 Task: Add a dependency to the task Develop a new online tool for website optimization , the existing task  Upgrade and migrate company sales management to a cloud-based solution in the project AuraTech
Action: Mouse moved to (817, 256)
Screenshot: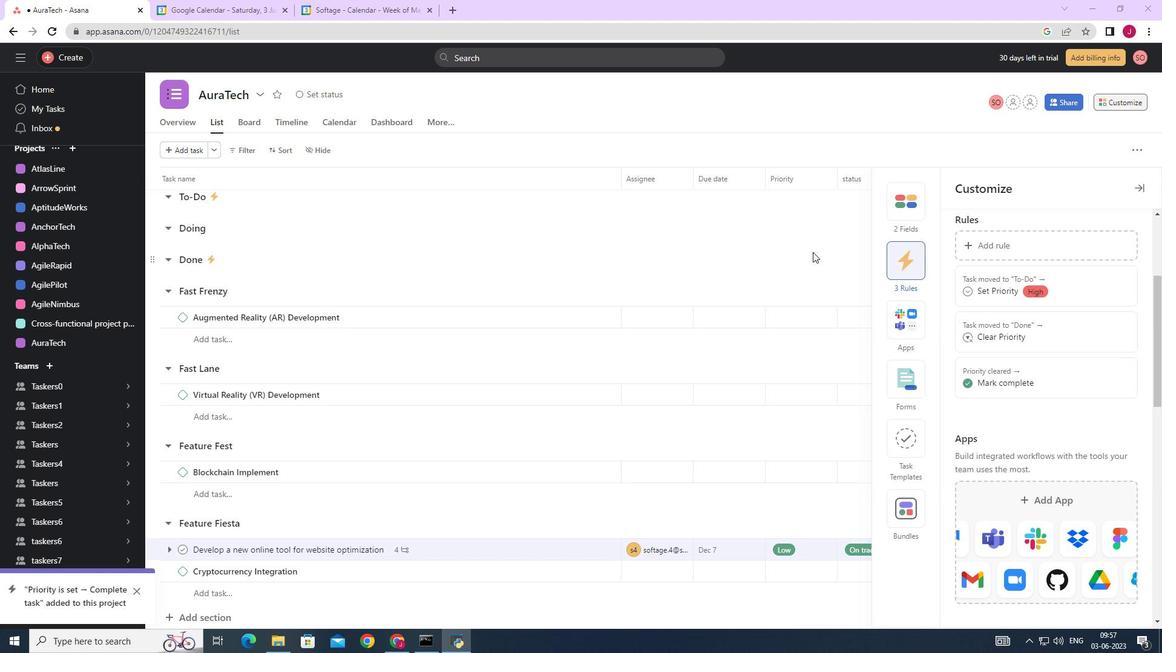 
Action: Mouse scrolled (817, 256) with delta (0, 0)
Screenshot: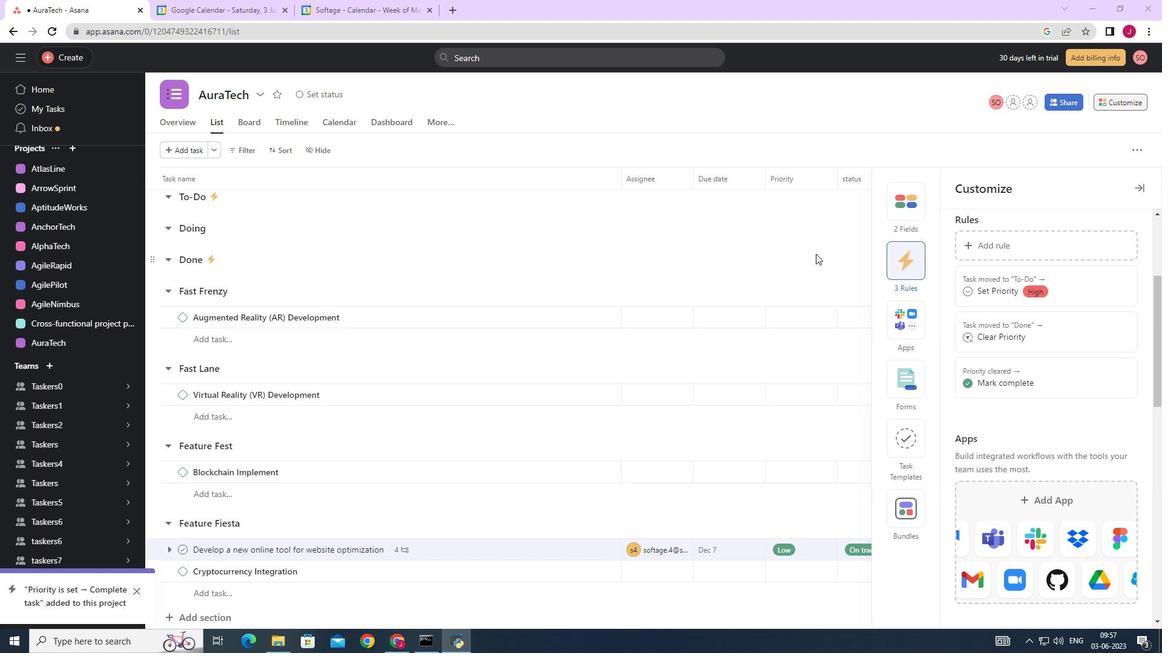 
Action: Mouse moved to (817, 256)
Screenshot: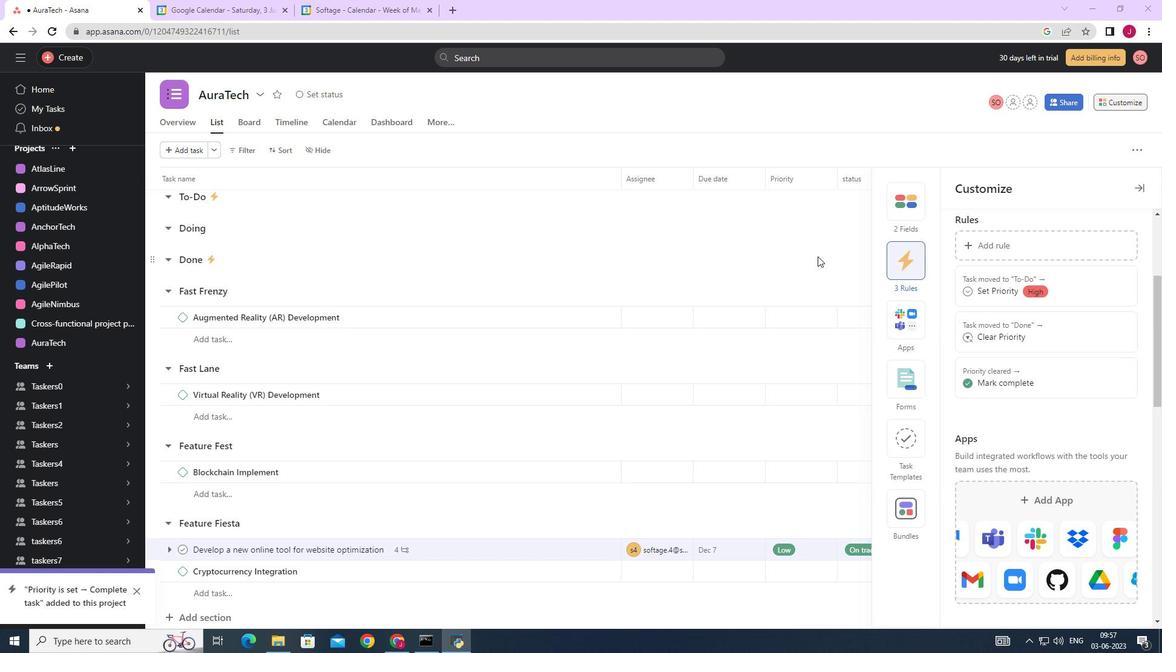 
Action: Mouse scrolled (817, 256) with delta (0, 0)
Screenshot: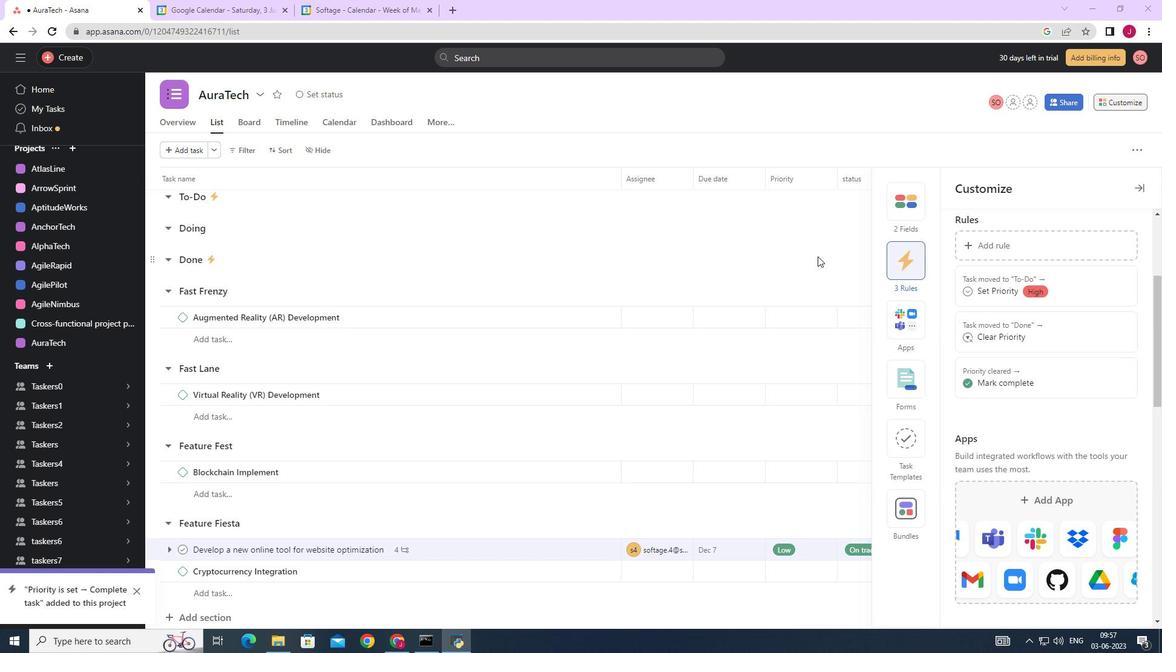
Action: Mouse moved to (1138, 191)
Screenshot: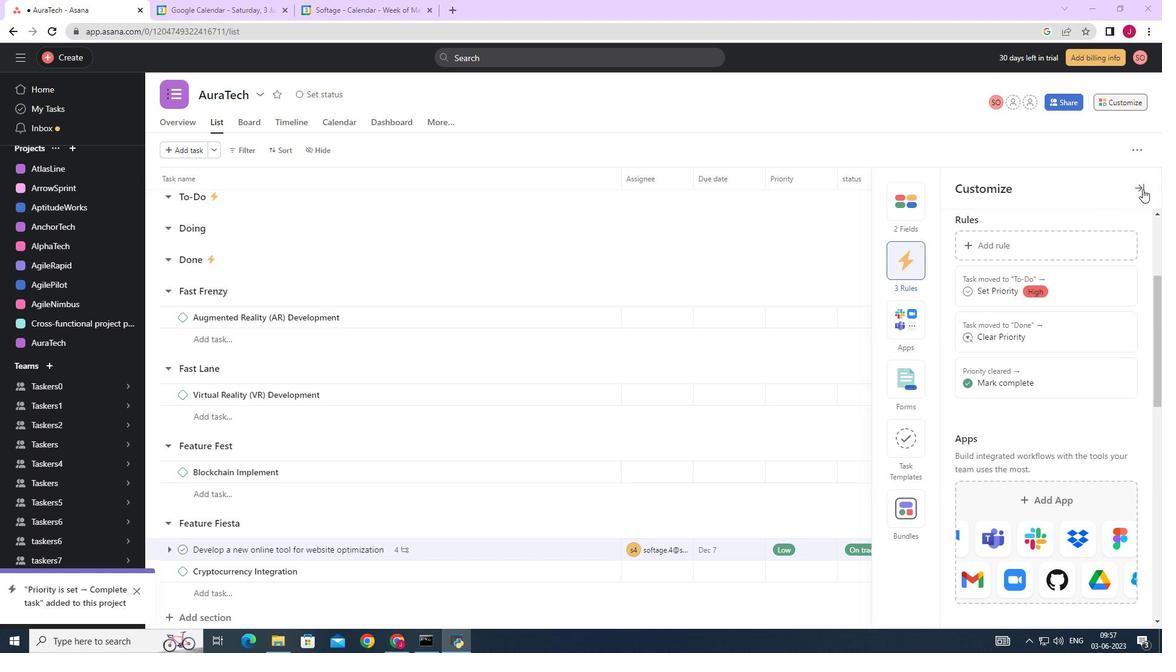 
Action: Mouse pressed left at (1138, 191)
Screenshot: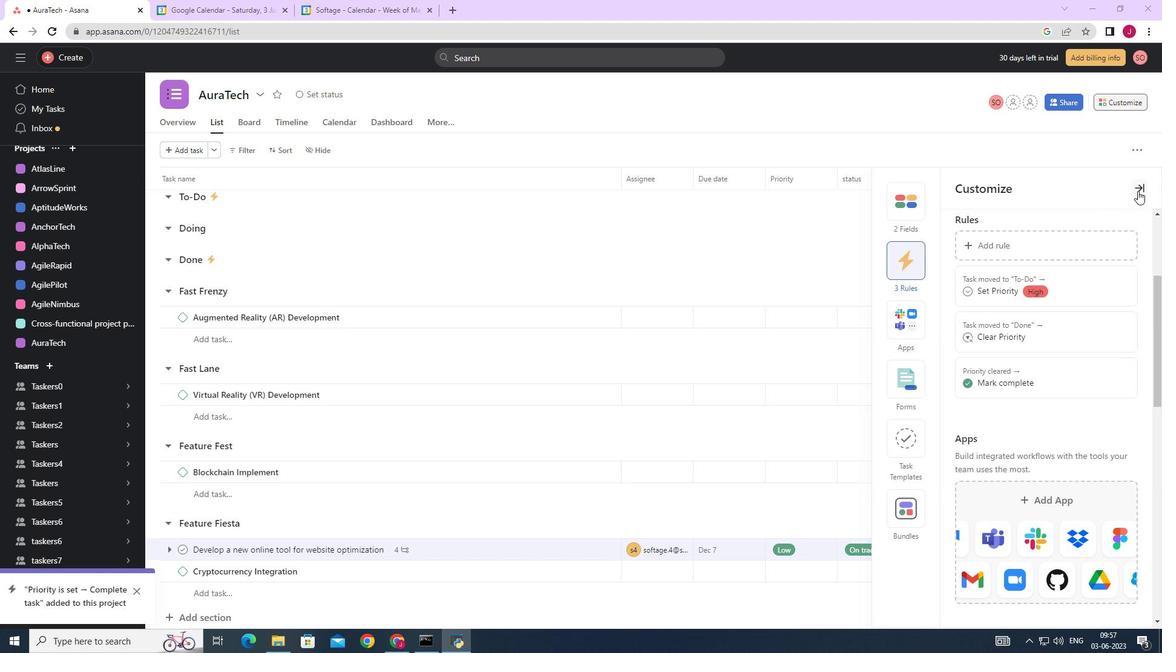 
Action: Mouse moved to (698, 345)
Screenshot: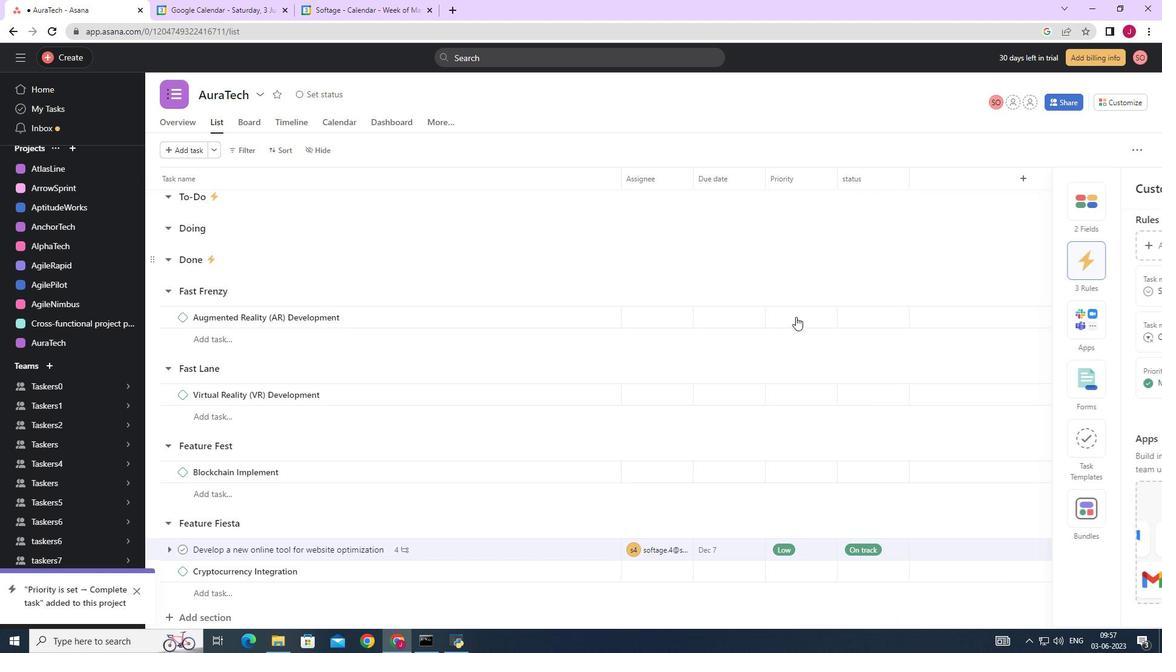 
Action: Mouse scrolled (708, 341) with delta (0, 0)
Screenshot: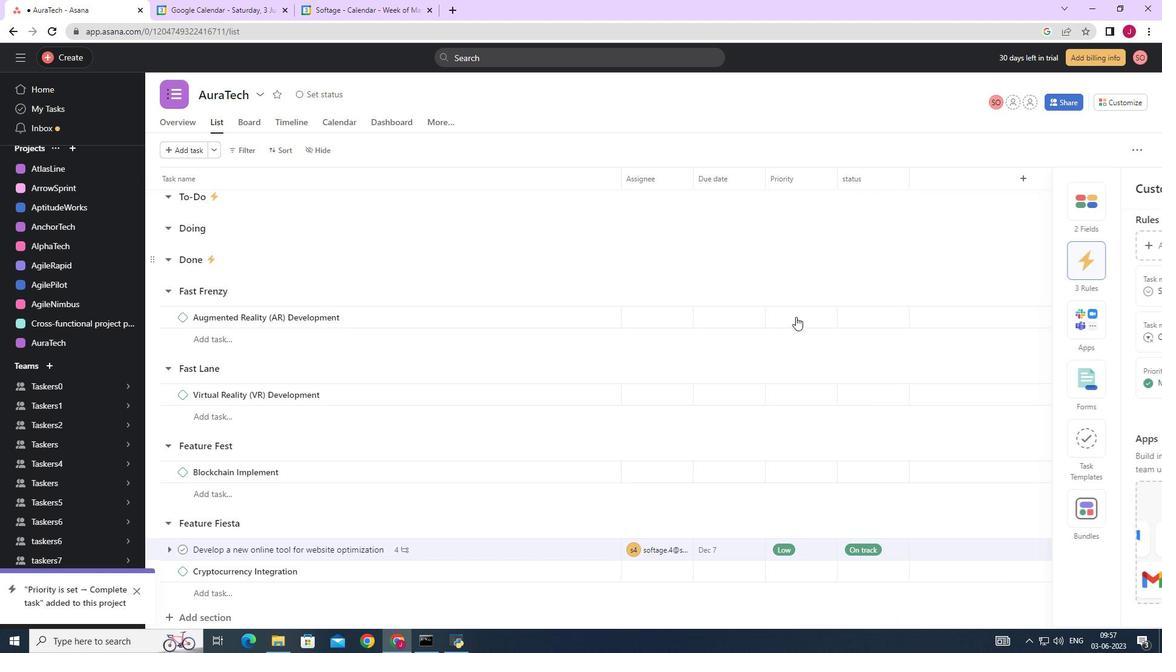 
Action: Mouse moved to (685, 348)
Screenshot: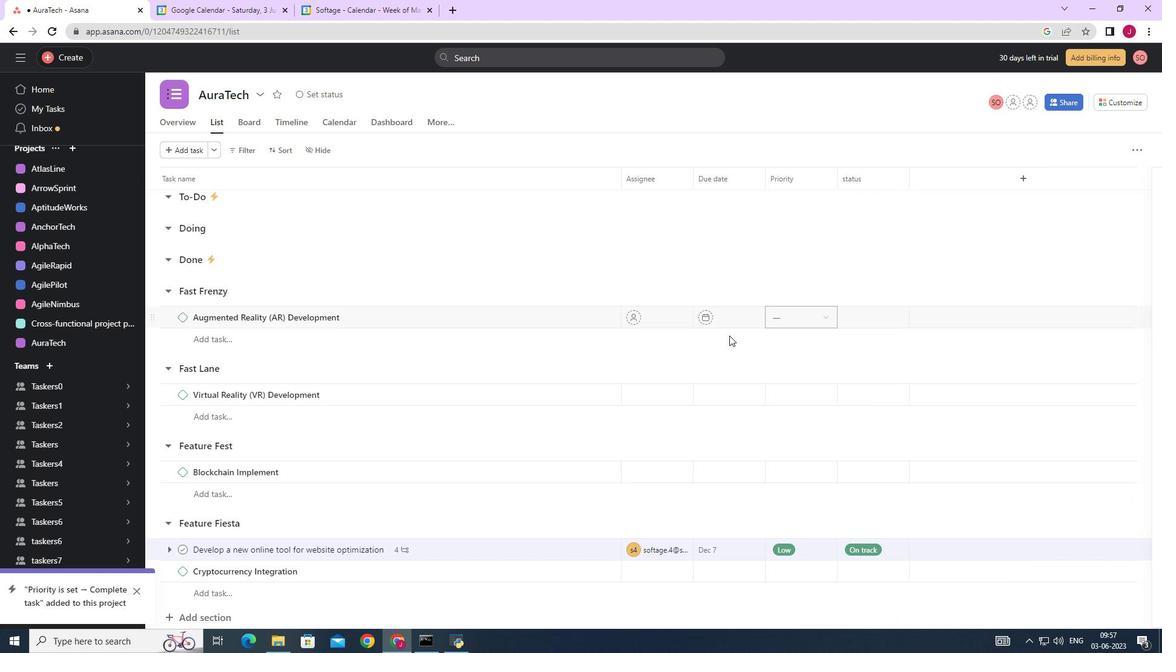 
Action: Mouse scrolled (692, 347) with delta (0, 0)
Screenshot: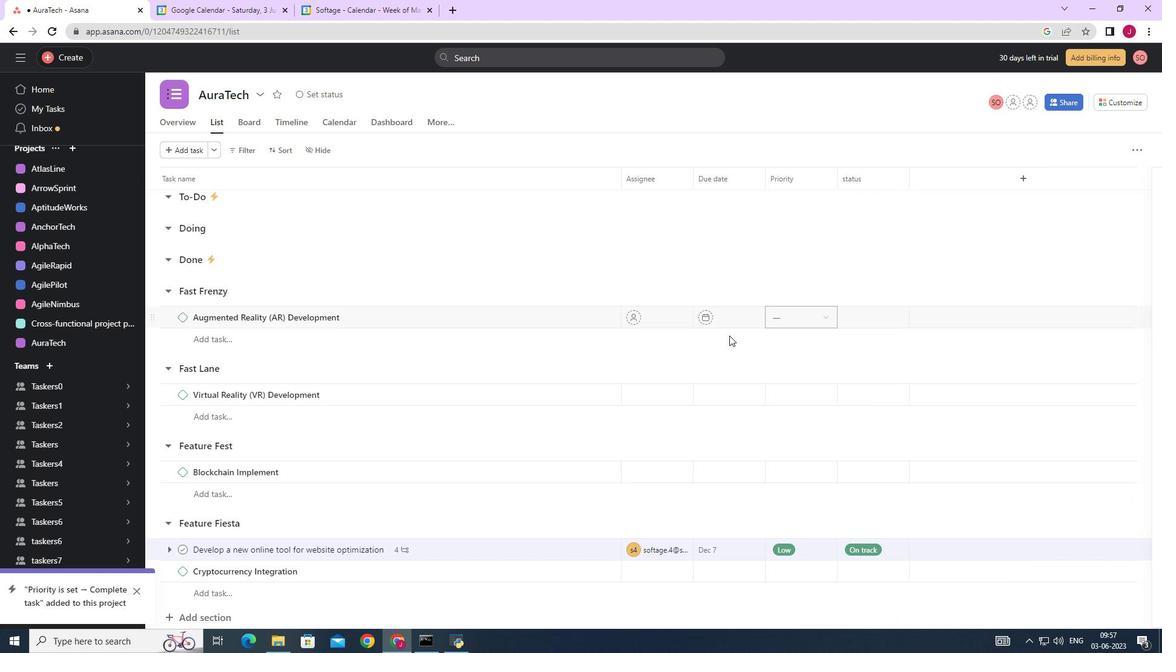 
Action: Mouse moved to (682, 349)
Screenshot: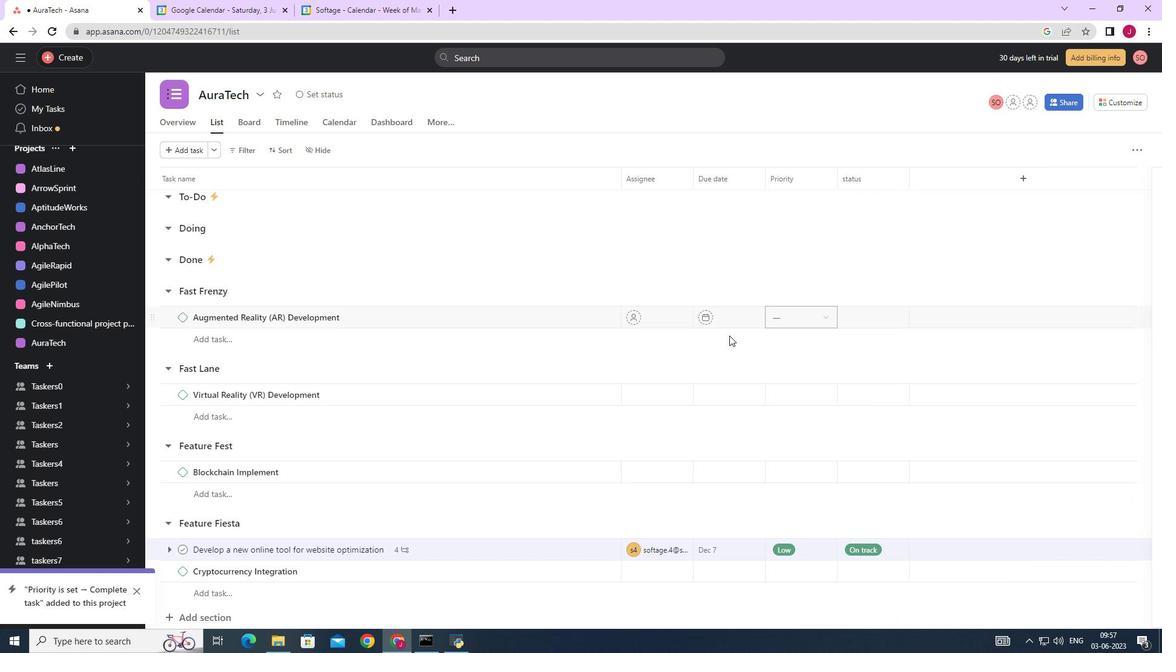 
Action: Mouse scrolled (688, 347) with delta (0, 0)
Screenshot: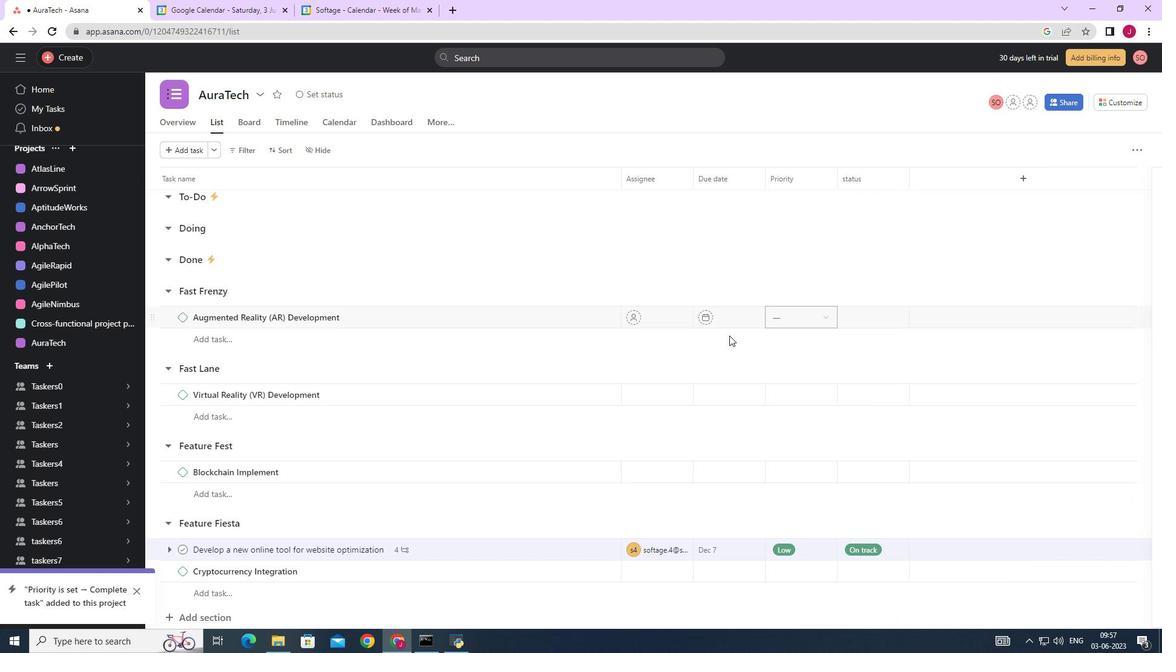
Action: Mouse moved to (677, 349)
Screenshot: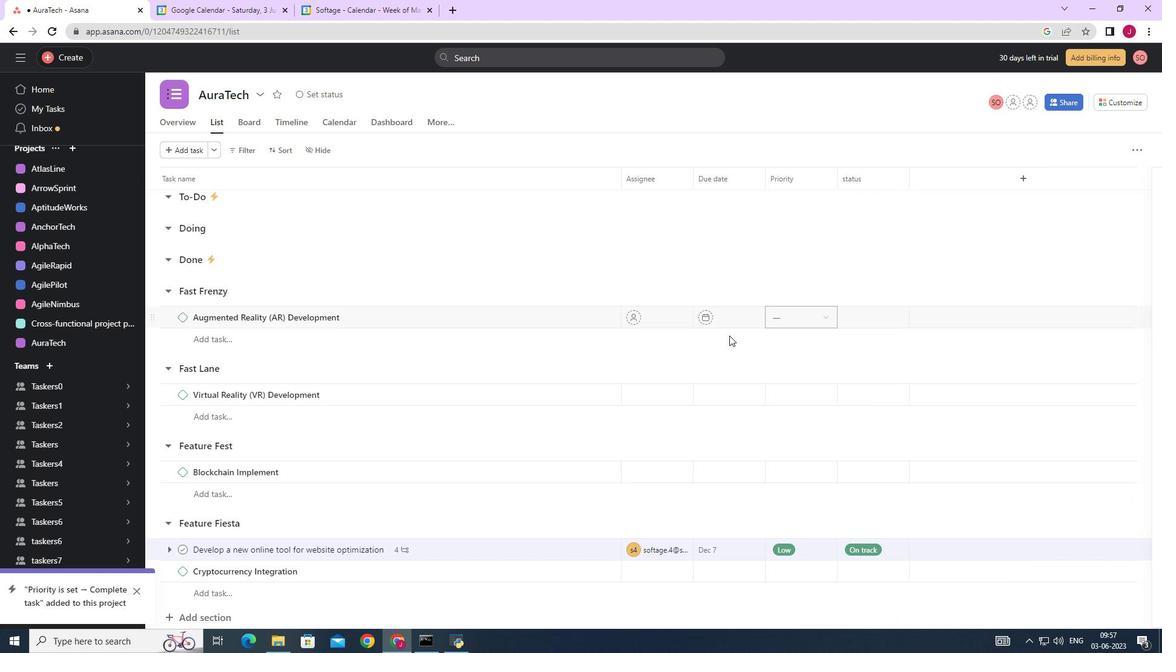 
Action: Mouse scrolled (682, 348) with delta (0, 0)
Screenshot: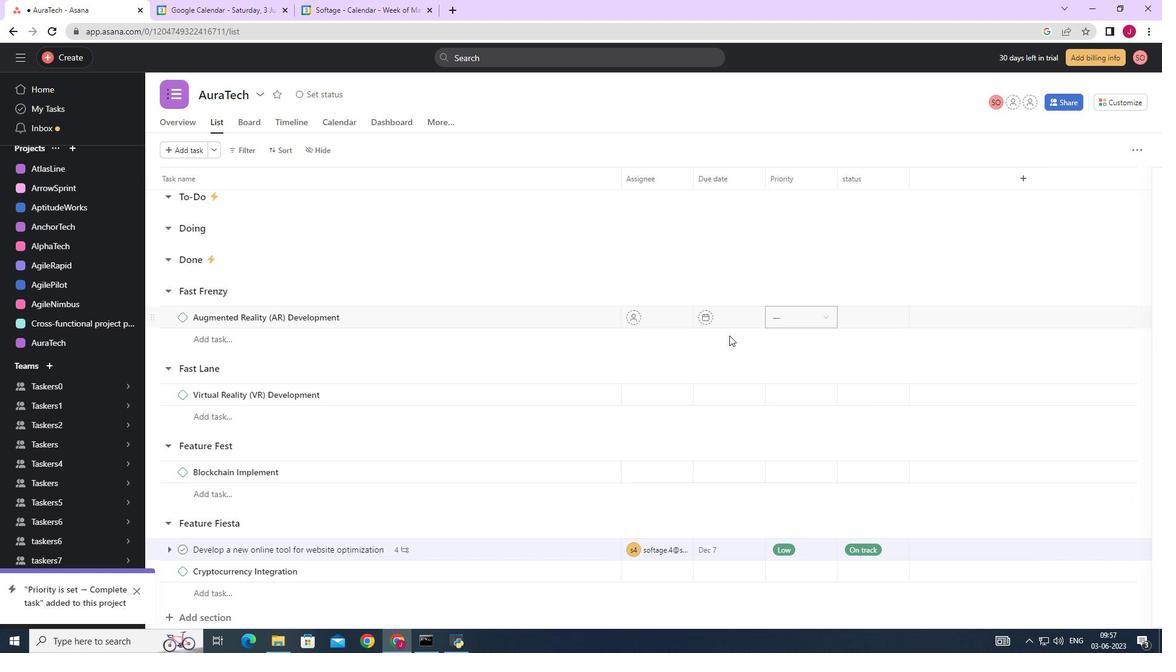 
Action: Mouse moved to (671, 352)
Screenshot: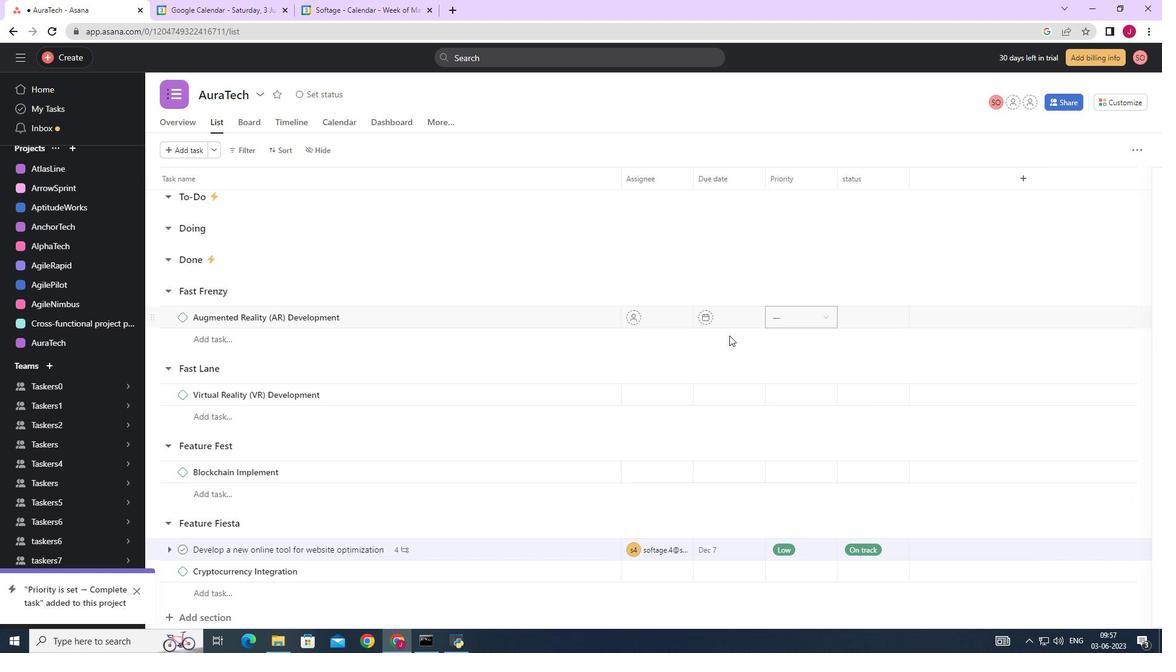 
Action: Mouse scrolled (675, 349) with delta (0, 0)
Screenshot: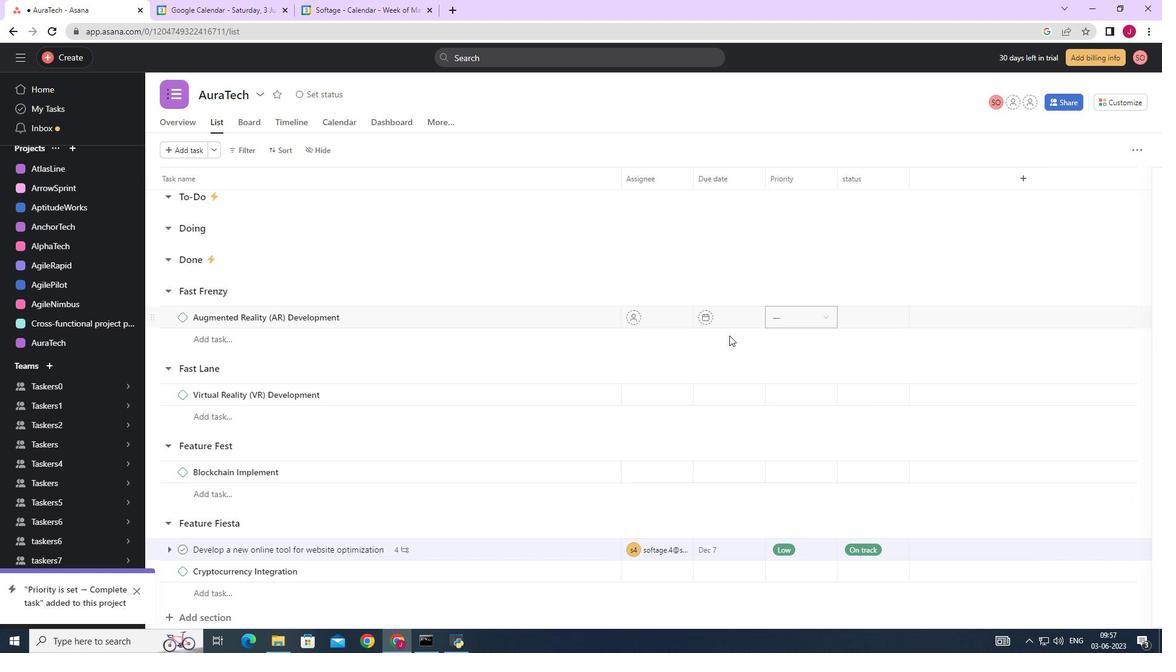
Action: Mouse moved to (541, 552)
Screenshot: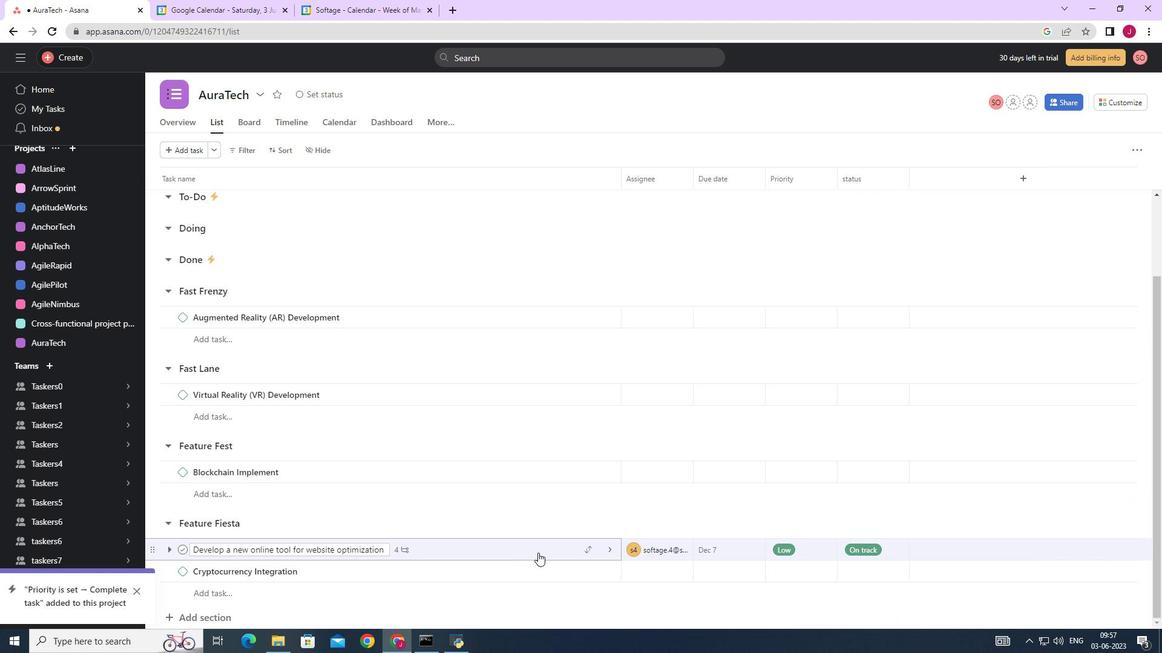 
Action: Mouse pressed left at (541, 552)
Screenshot: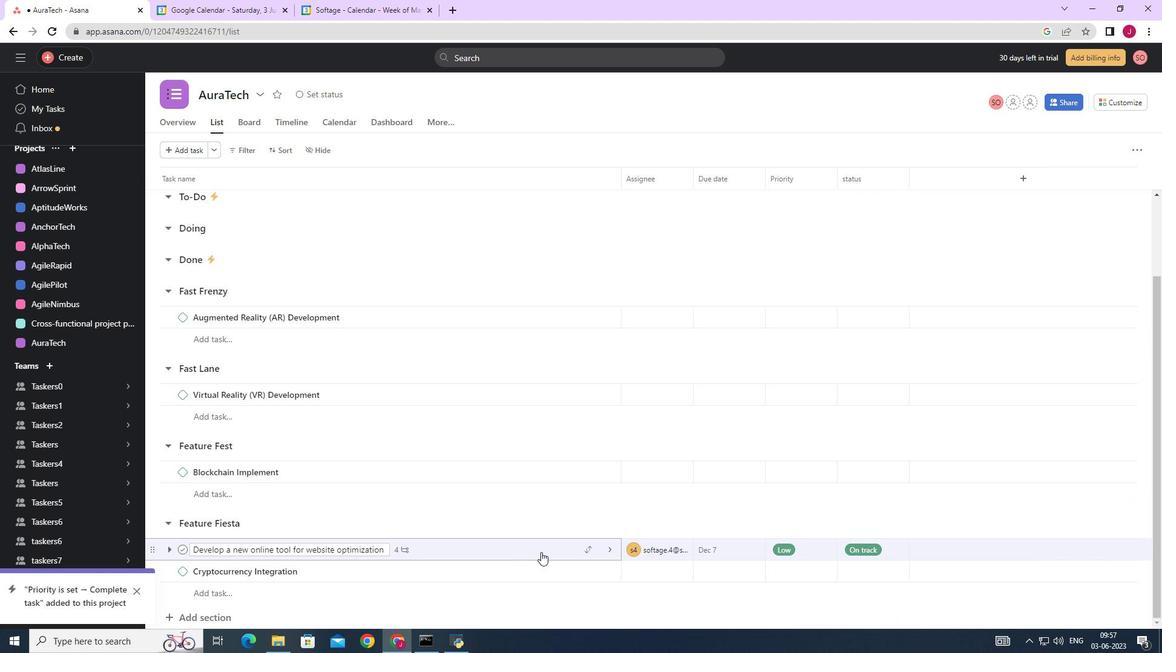 
Action: Mouse moved to (902, 457)
Screenshot: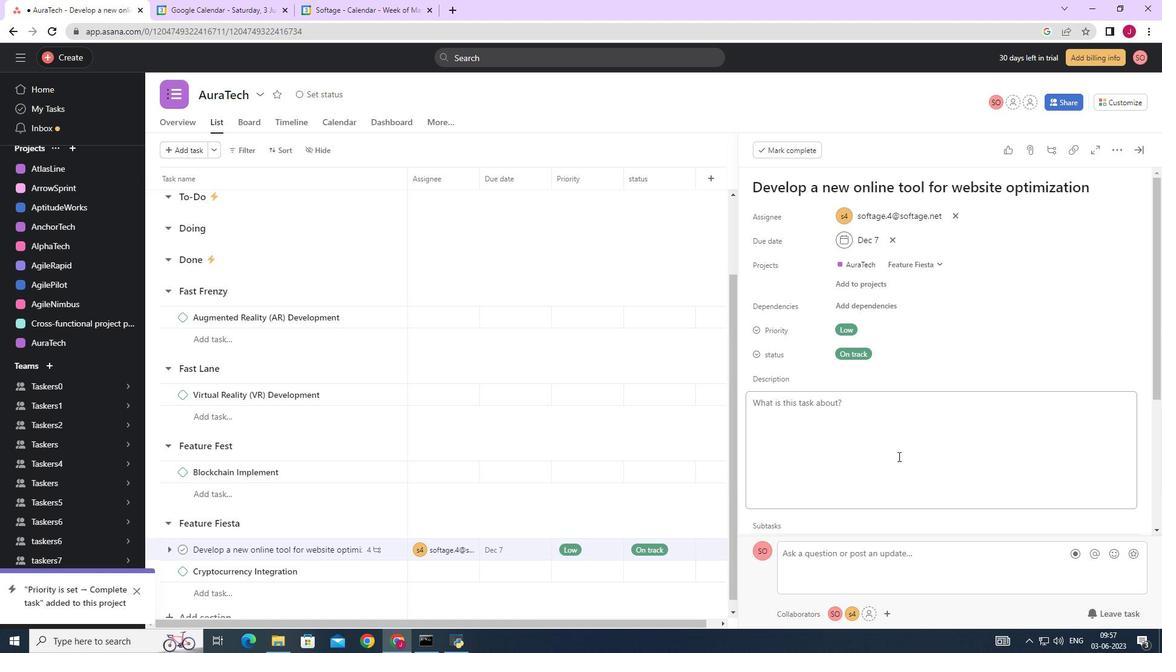 
Action: Mouse scrolled (902, 456) with delta (0, 0)
Screenshot: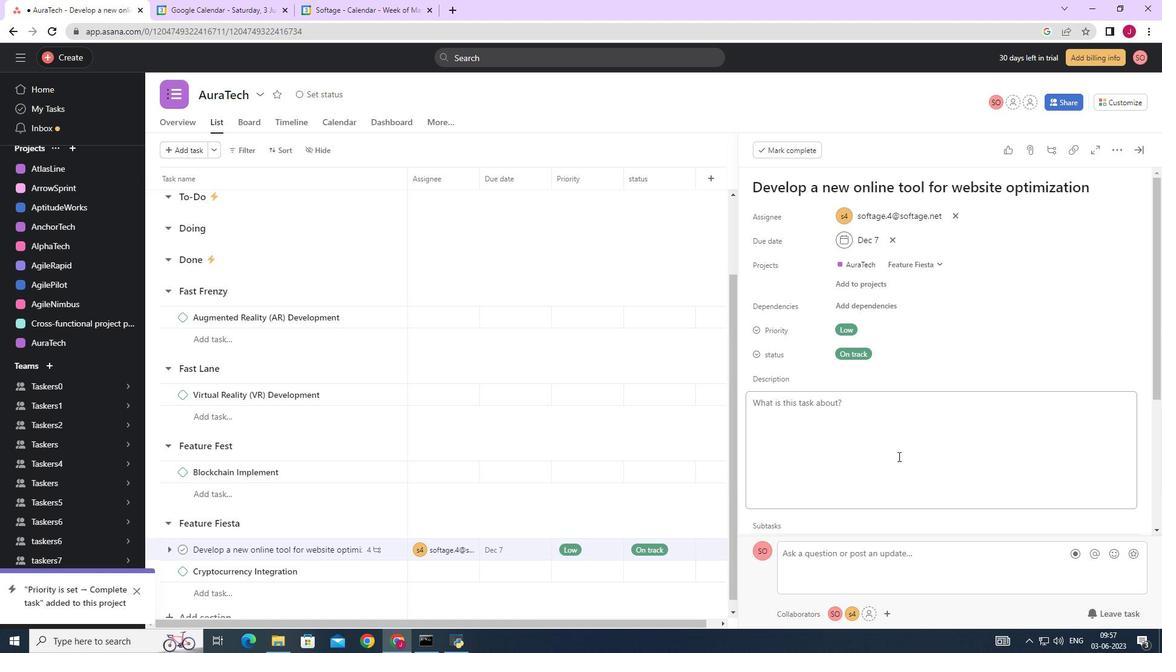 
Action: Mouse scrolled (902, 456) with delta (0, 0)
Screenshot: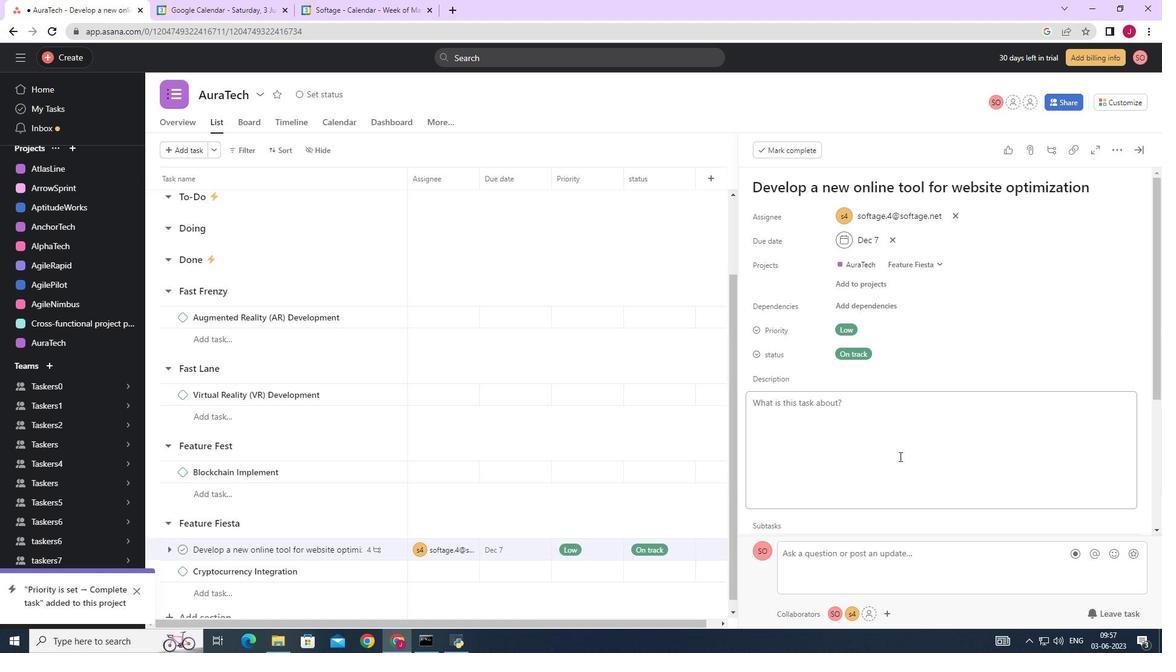
Action: Mouse scrolled (902, 456) with delta (0, 0)
Screenshot: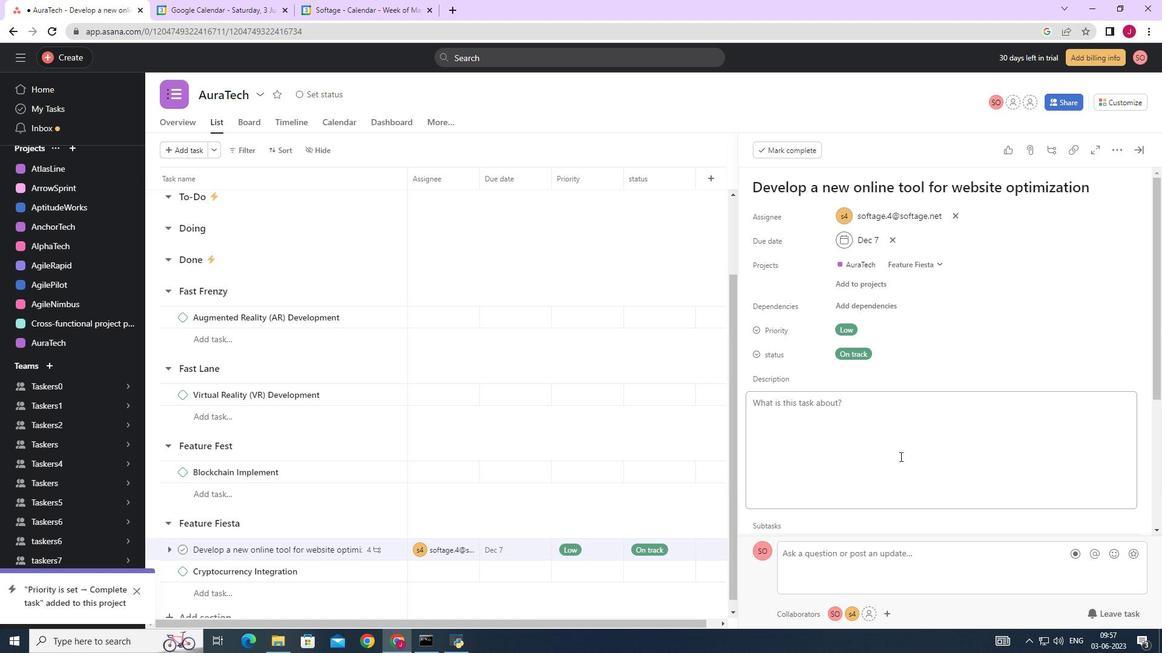 
Action: Mouse scrolled (902, 456) with delta (0, 0)
Screenshot: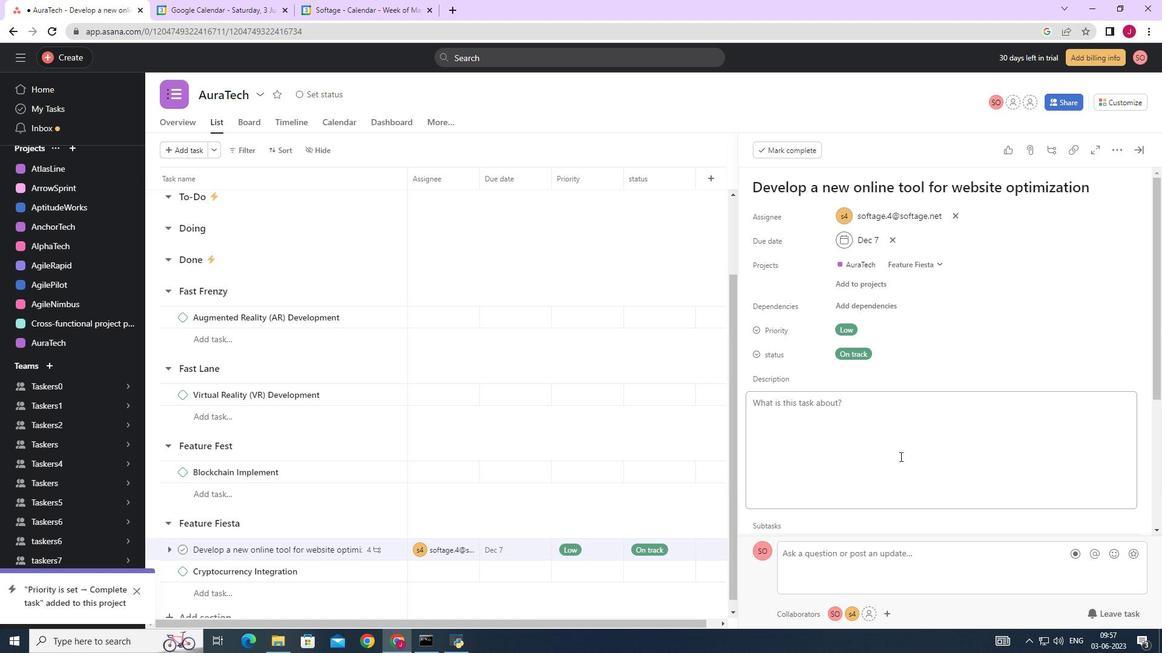 
Action: Mouse scrolled (902, 456) with delta (0, 0)
Screenshot: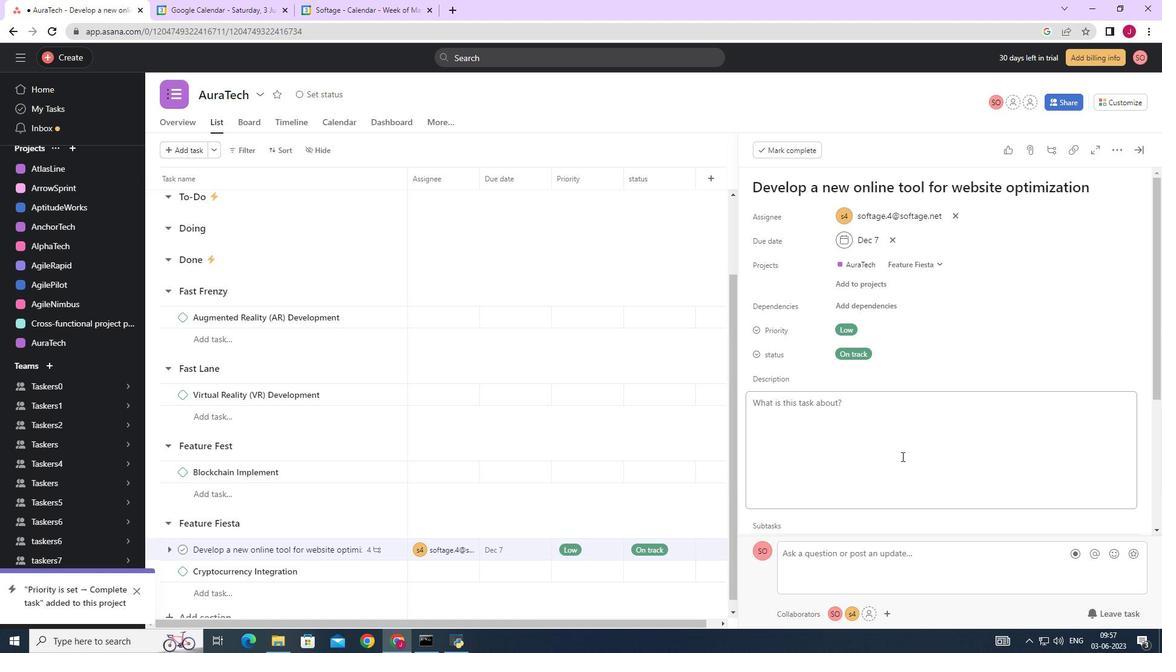 
Action: Mouse scrolled (902, 456) with delta (0, 0)
Screenshot: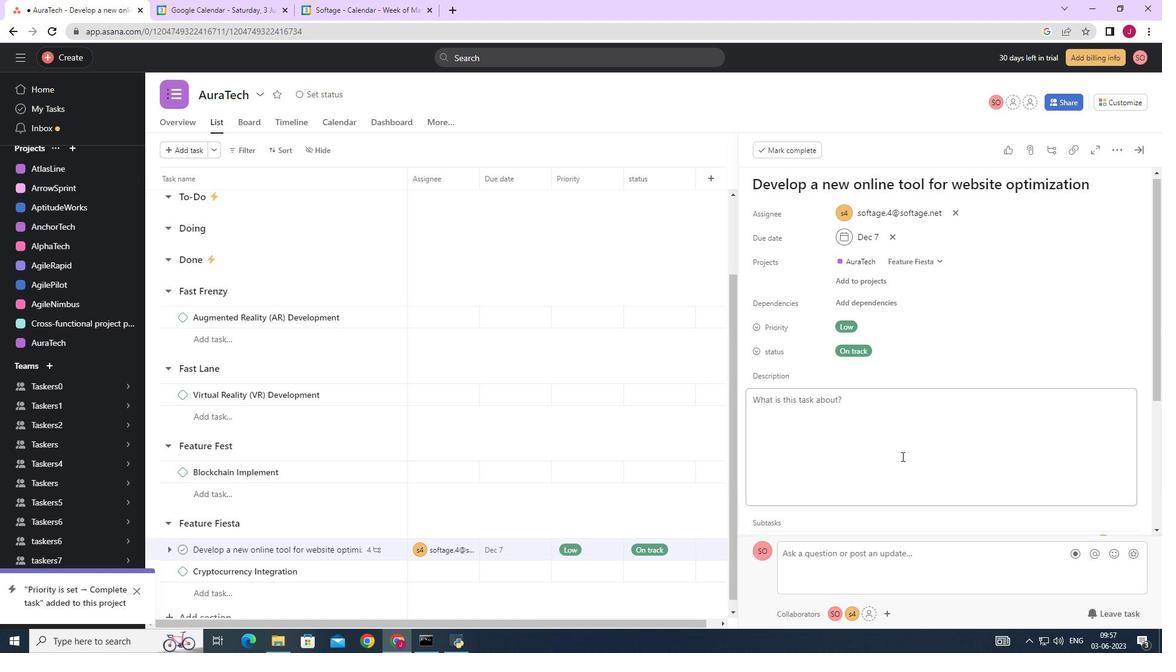 
Action: Mouse moved to (888, 386)
Screenshot: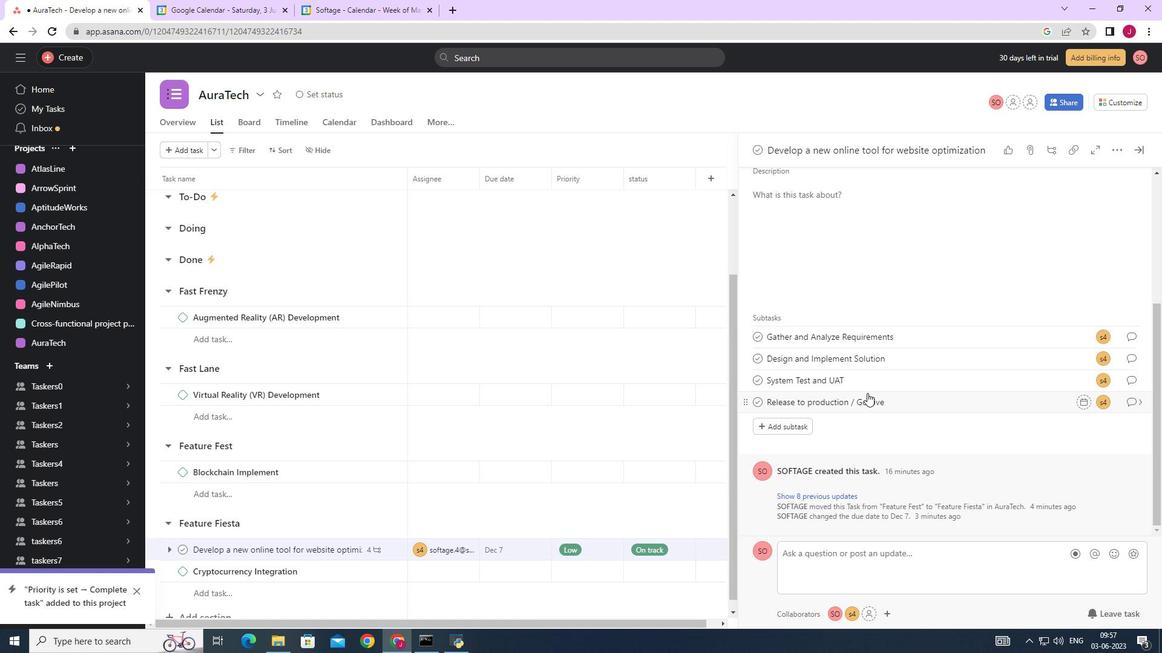 
Action: Mouse scrolled (888, 386) with delta (0, 0)
Screenshot: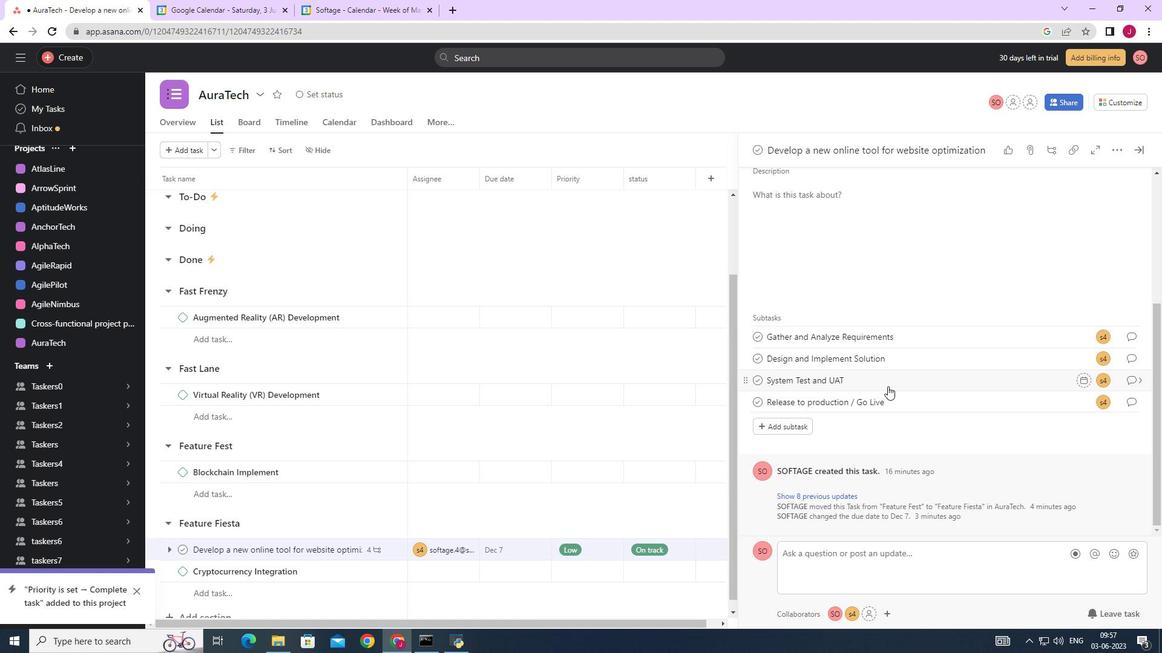 
Action: Mouse scrolled (888, 386) with delta (0, 0)
Screenshot: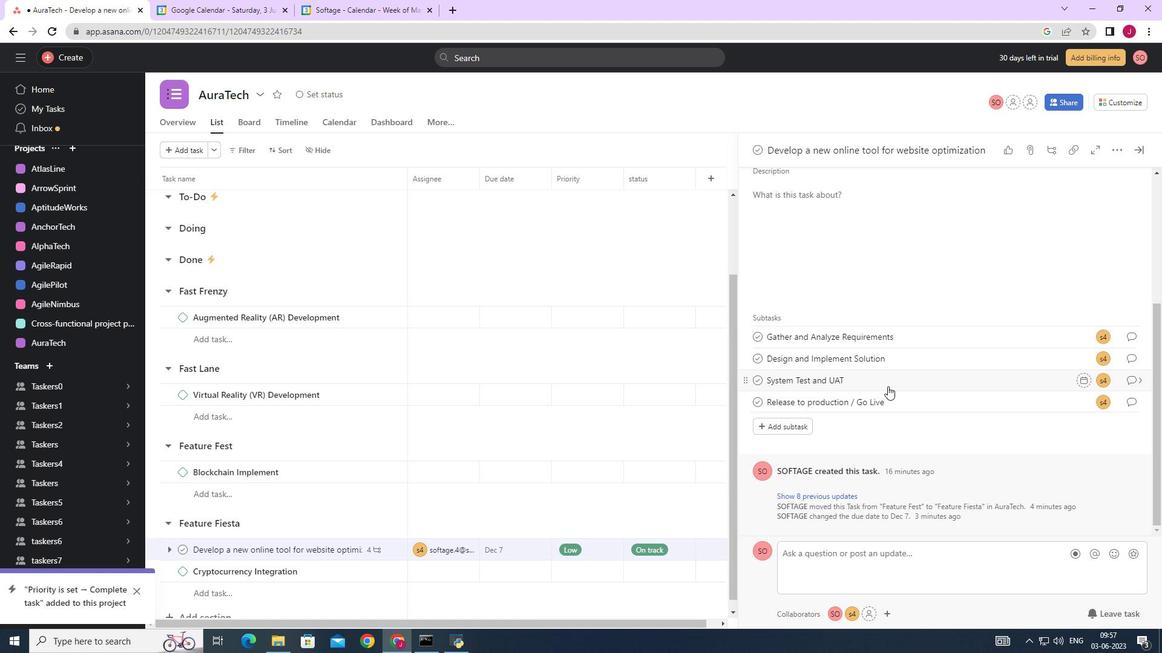 
Action: Mouse scrolled (888, 386) with delta (0, 0)
Screenshot: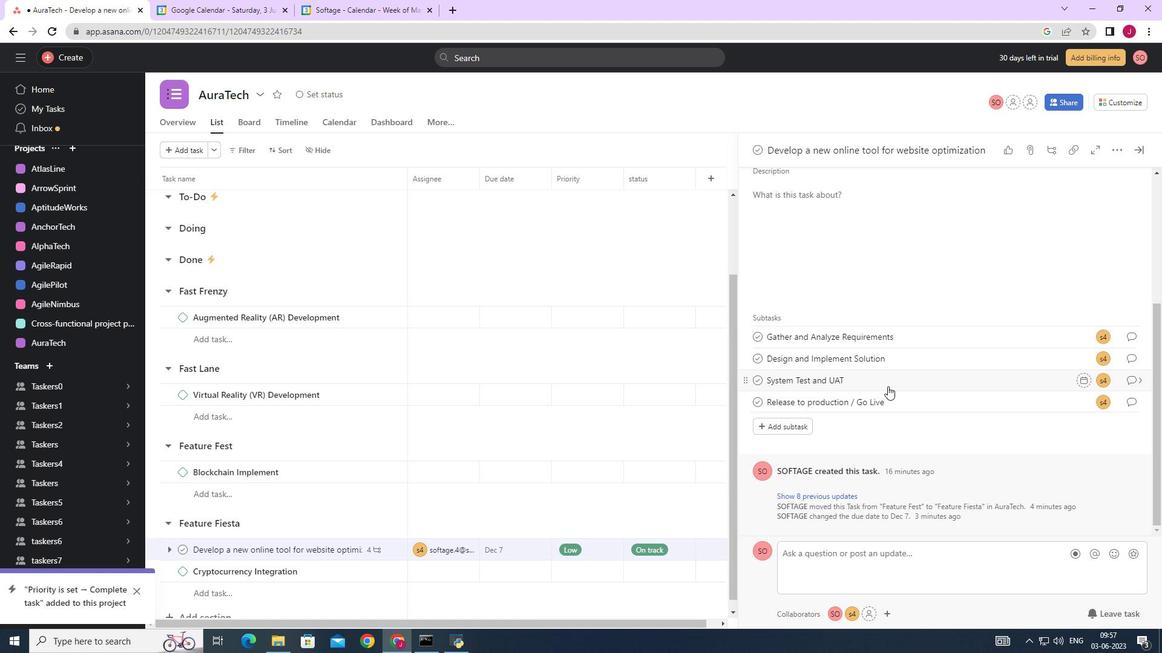
Action: Mouse moved to (826, 382)
Screenshot: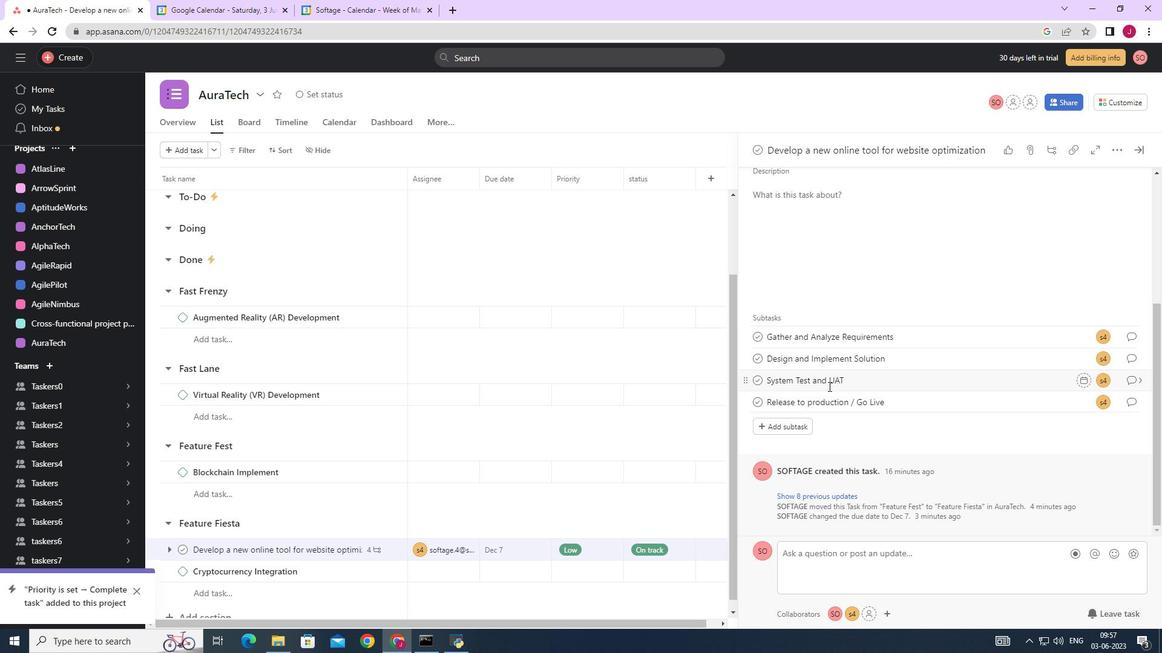 
Action: Mouse scrolled (826, 383) with delta (0, 0)
Screenshot: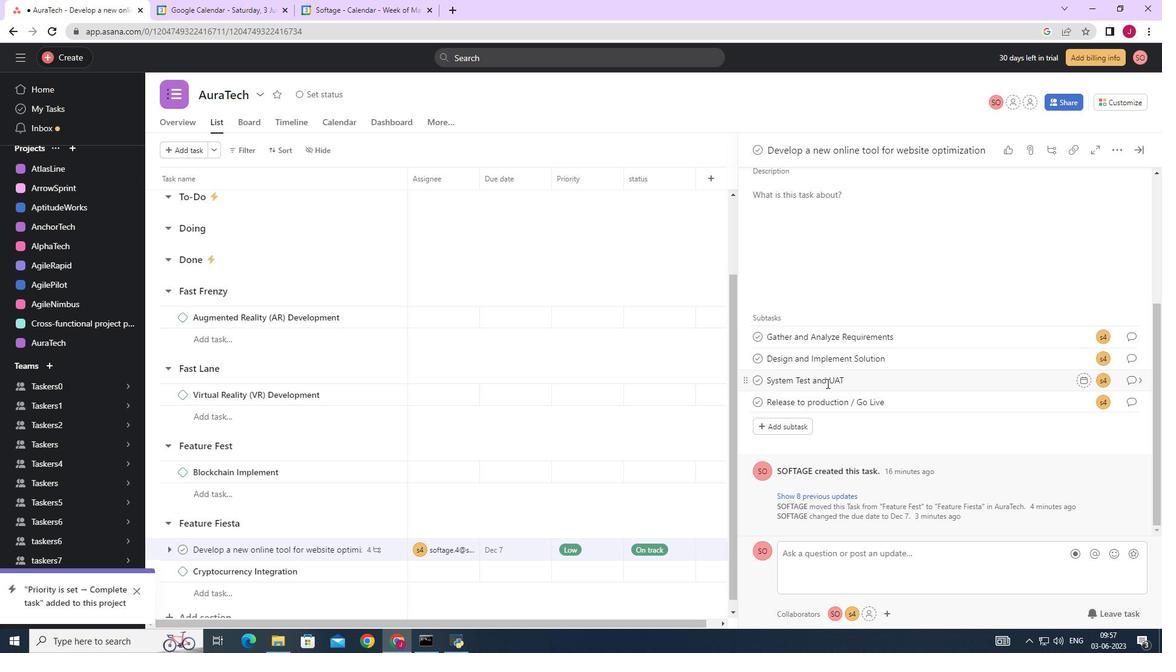 
Action: Mouse scrolled (826, 383) with delta (0, 0)
Screenshot: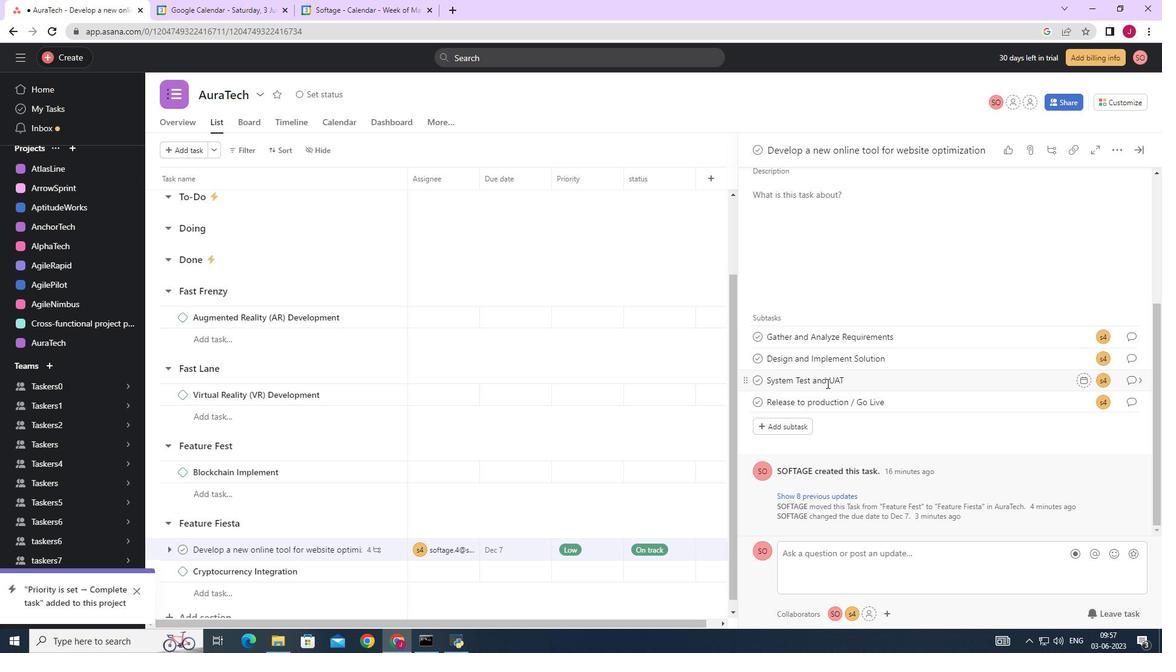 
Action: Mouse moved to (818, 343)
Screenshot: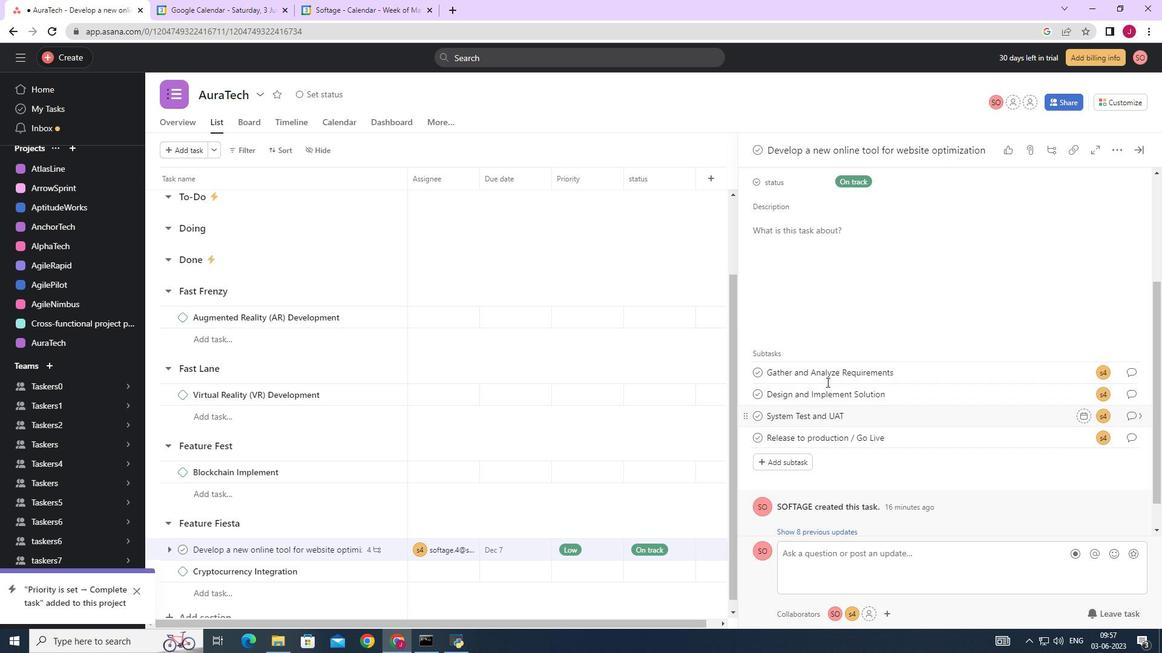 
Action: Mouse scrolled (825, 378) with delta (0, 0)
Screenshot: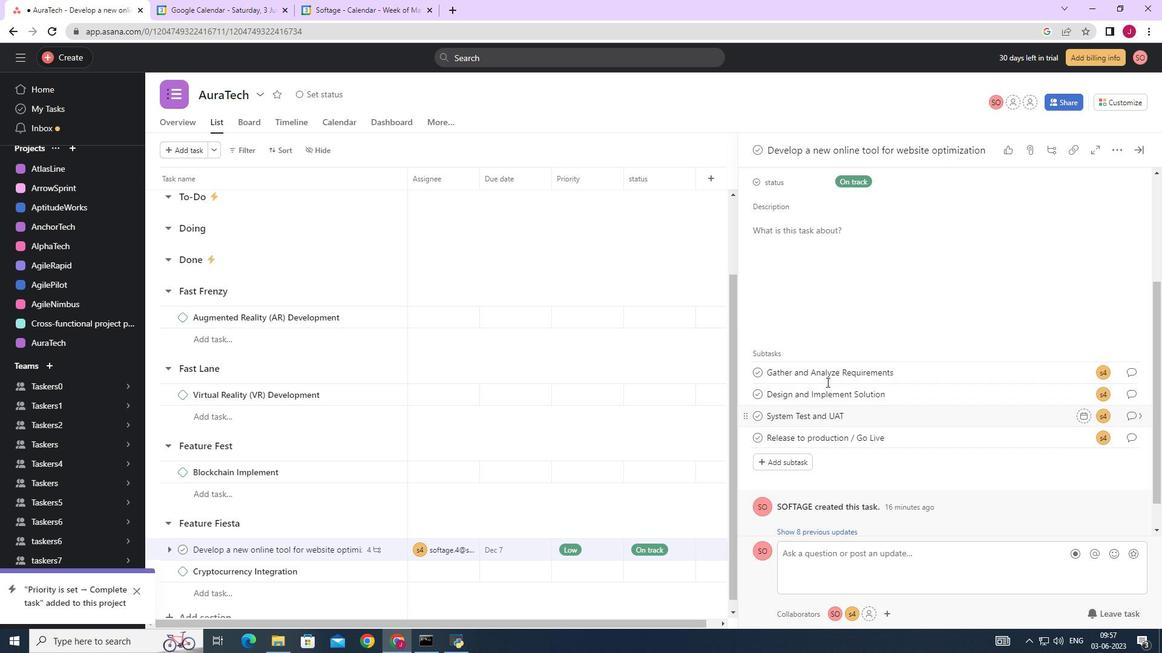 
Action: Mouse moved to (855, 277)
Screenshot: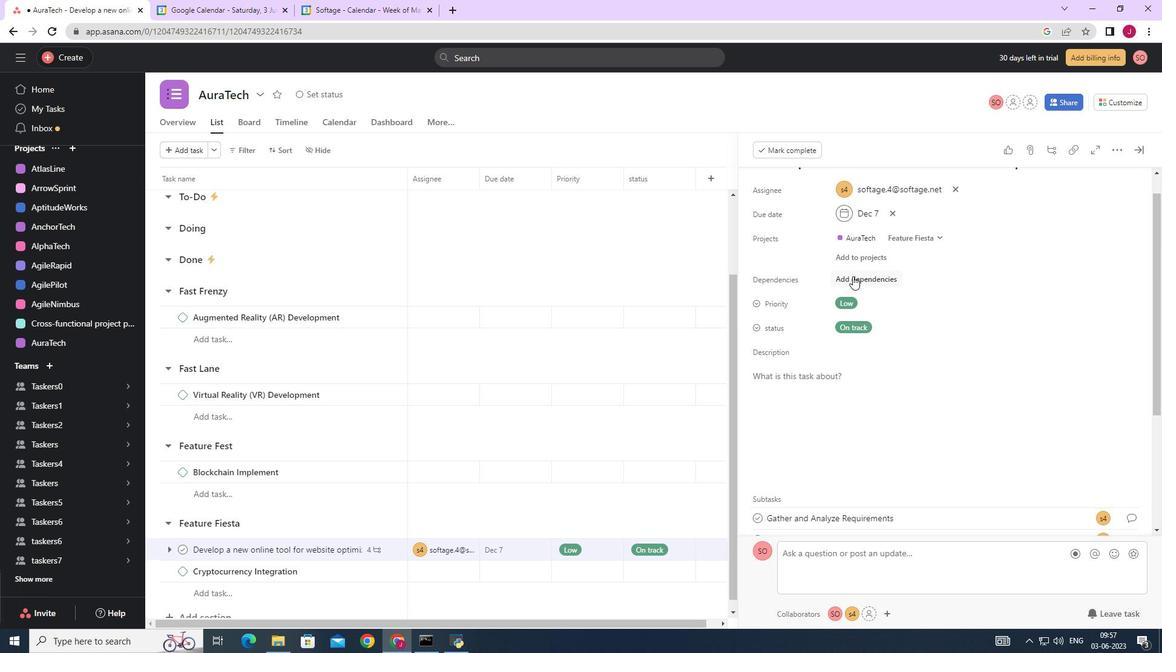 
Action: Mouse pressed left at (855, 277)
Screenshot: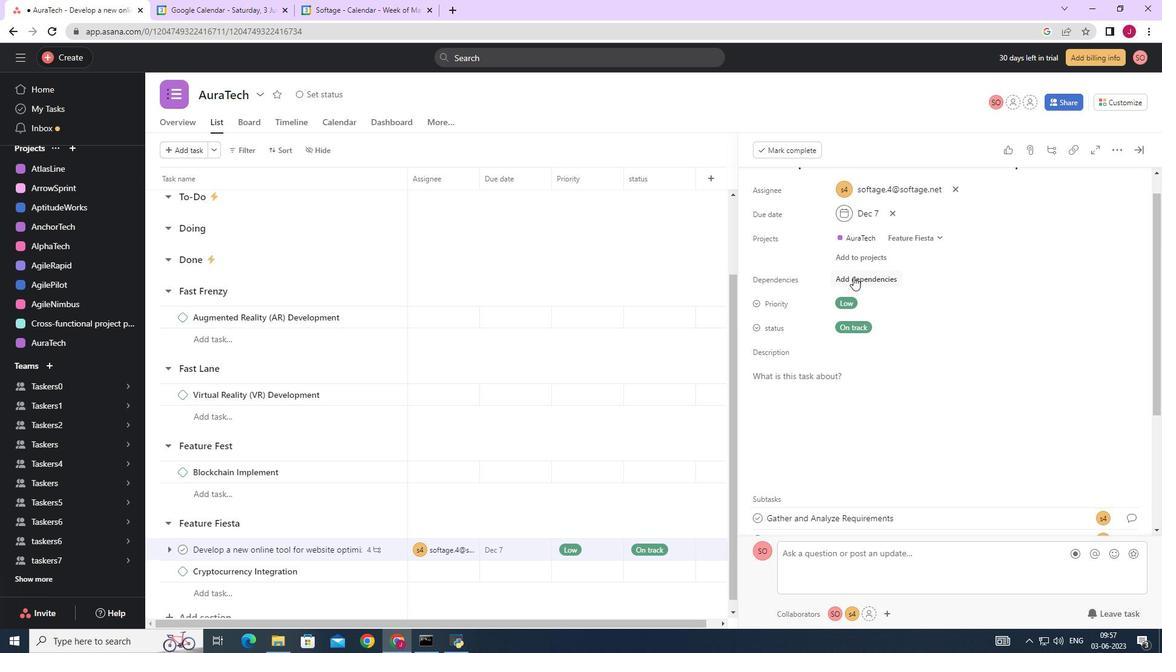 
Action: Mouse moved to (922, 328)
Screenshot: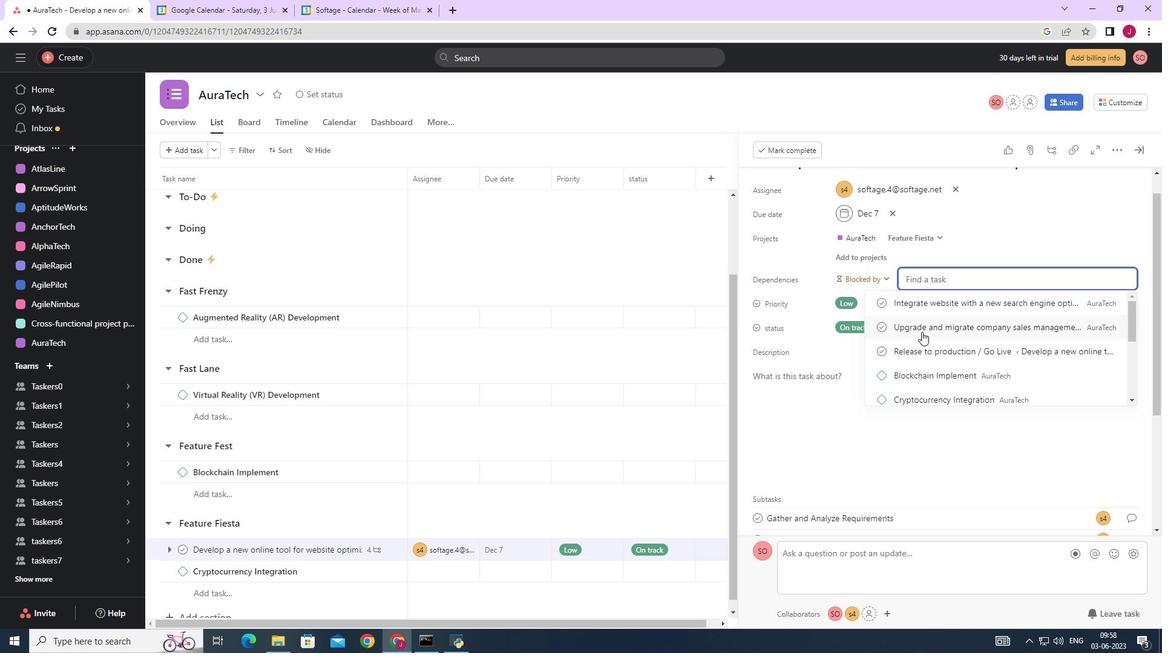 
Action: Mouse pressed left at (922, 328)
Screenshot: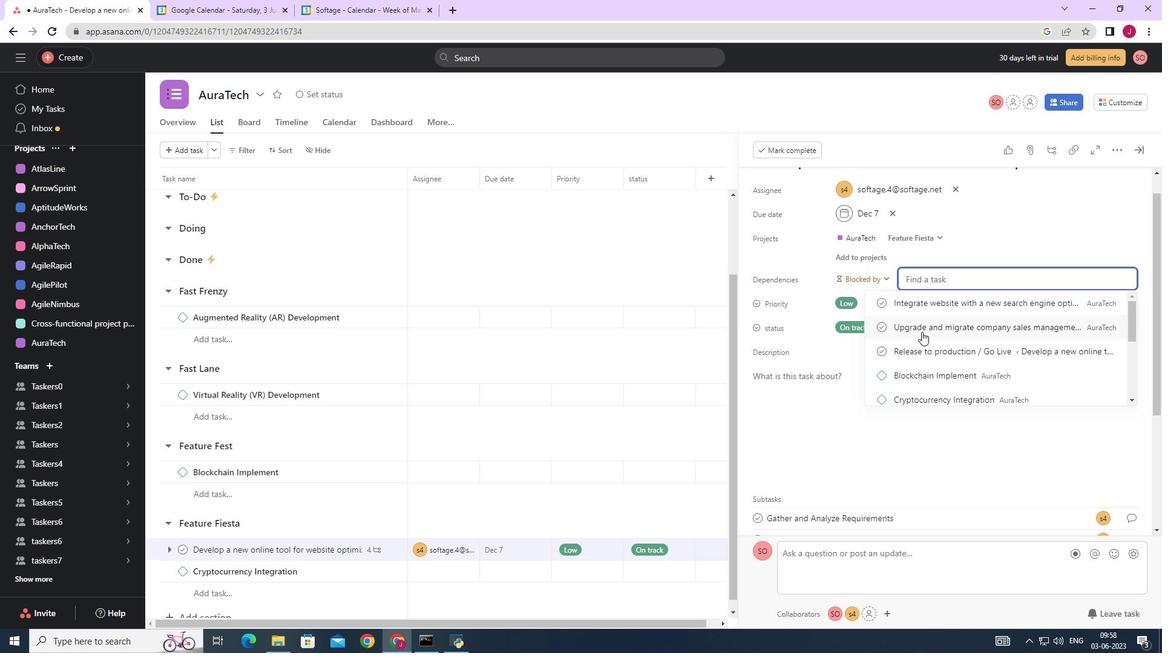 
Action: Mouse moved to (1139, 149)
Screenshot: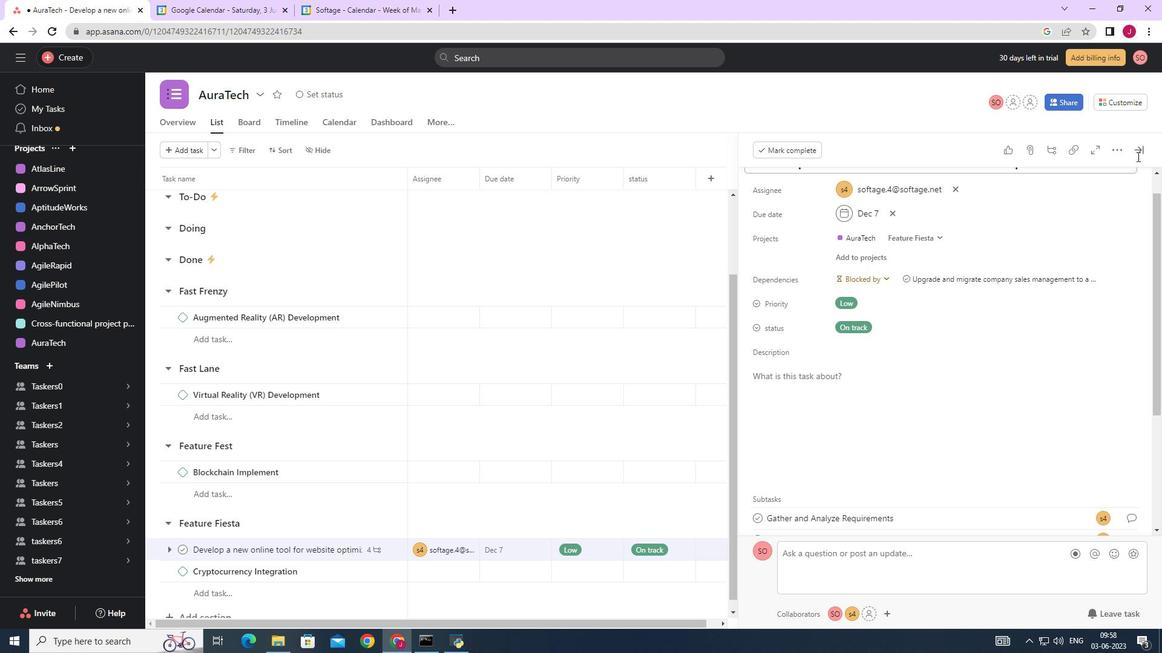
Action: Mouse pressed left at (1139, 149)
Screenshot: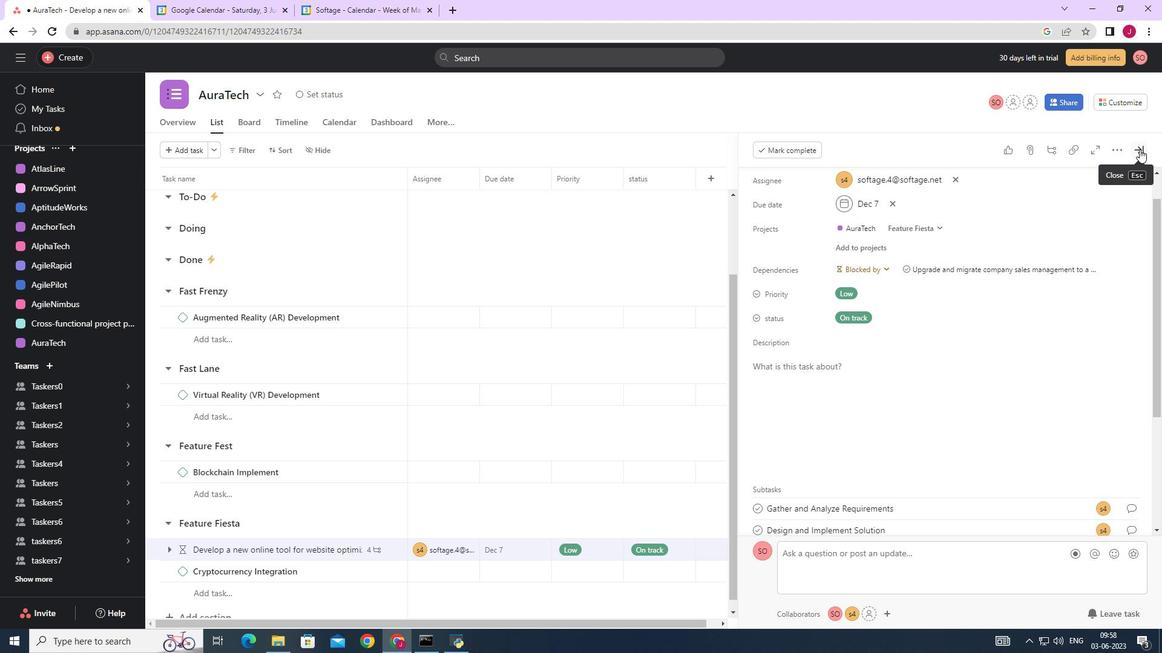 
